 Task: Select the none.
Action: Mouse moved to (1134, 28)
Screenshot: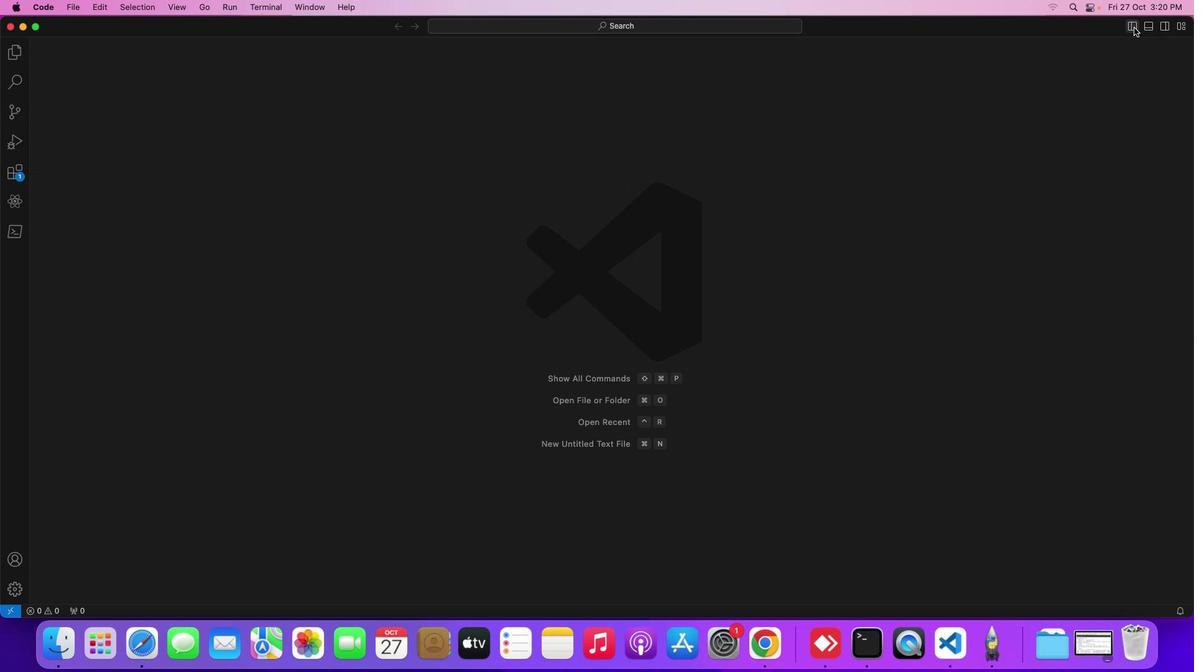 
Action: Mouse pressed left at (1134, 28)
Screenshot: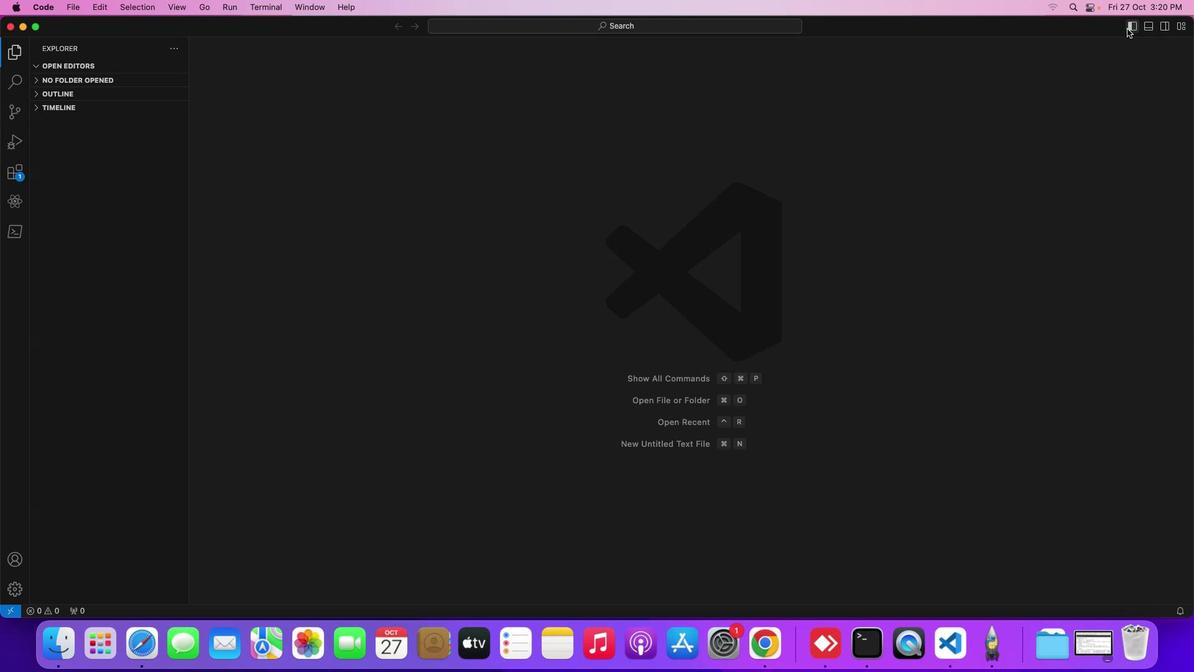 
Action: Mouse moved to (13, 172)
Screenshot: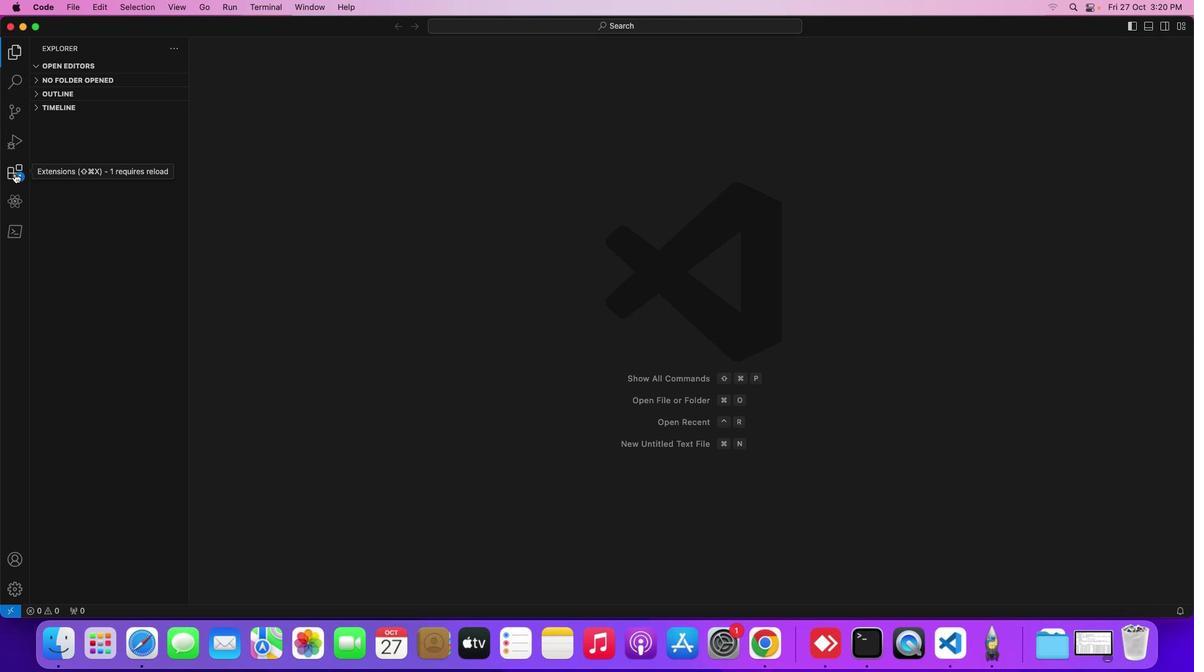 
Action: Mouse pressed left at (13, 172)
Screenshot: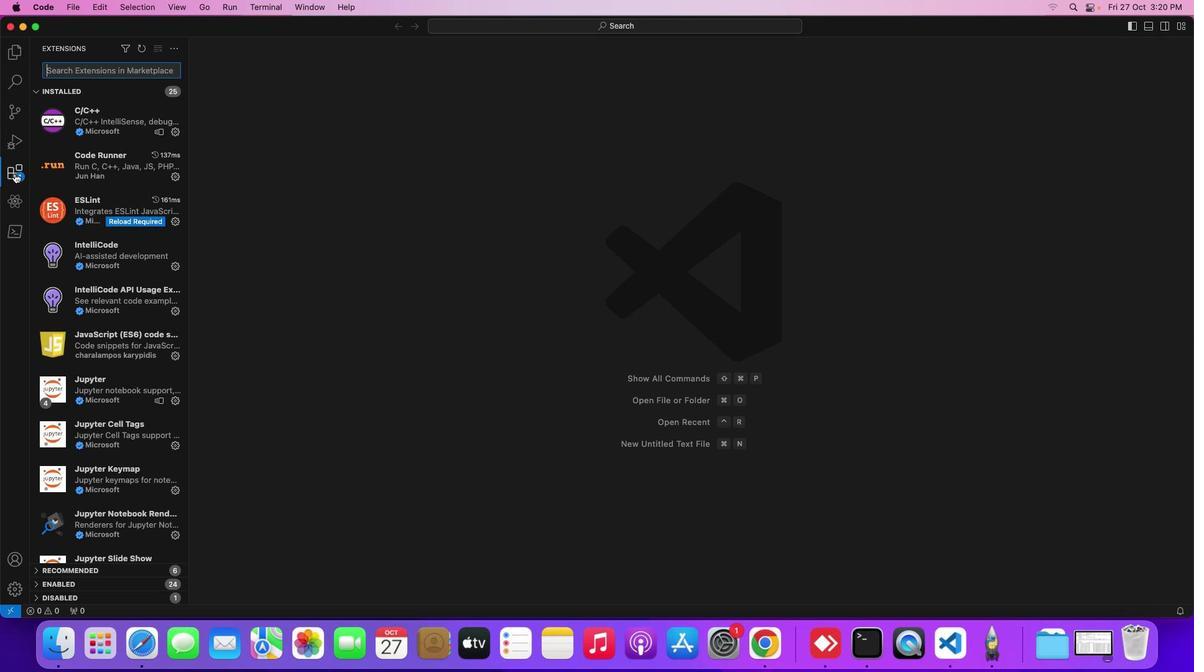 
Action: Mouse moved to (176, 48)
Screenshot: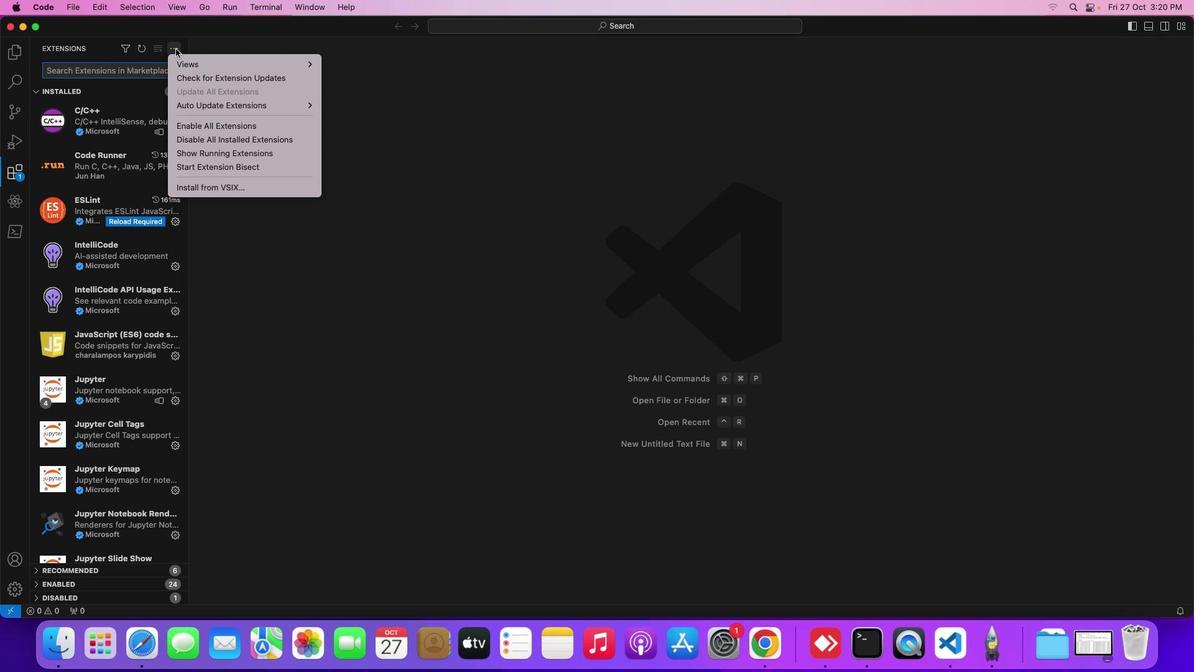 
Action: Mouse pressed left at (176, 48)
Screenshot: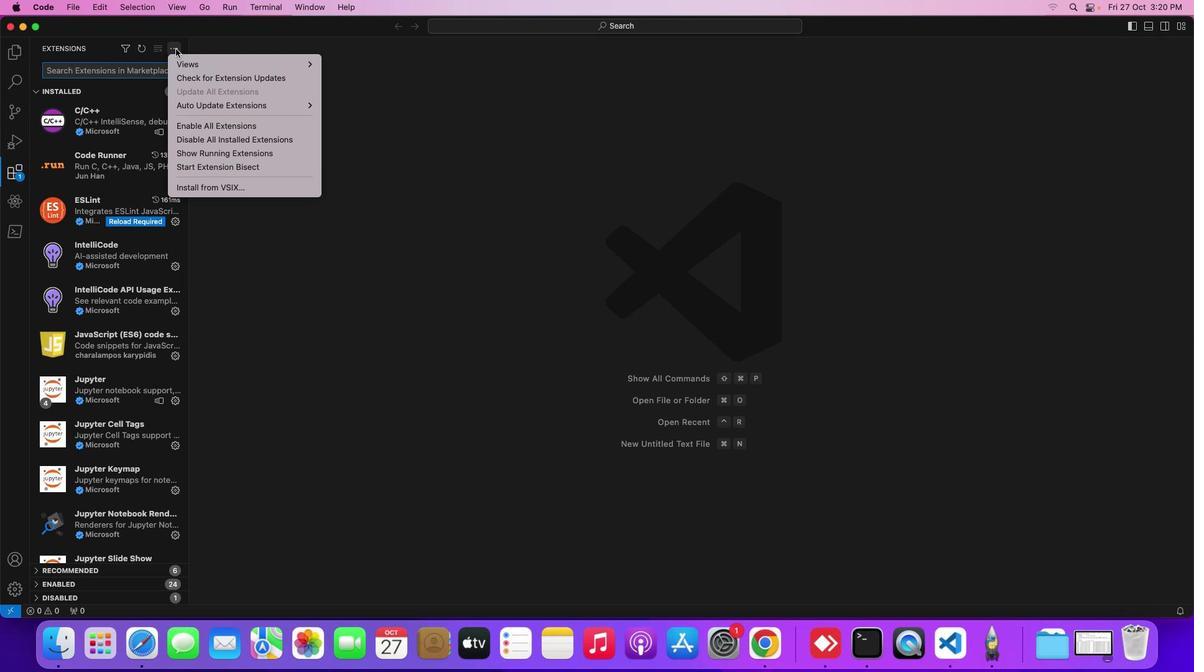 
Action: Mouse moved to (221, 103)
Screenshot: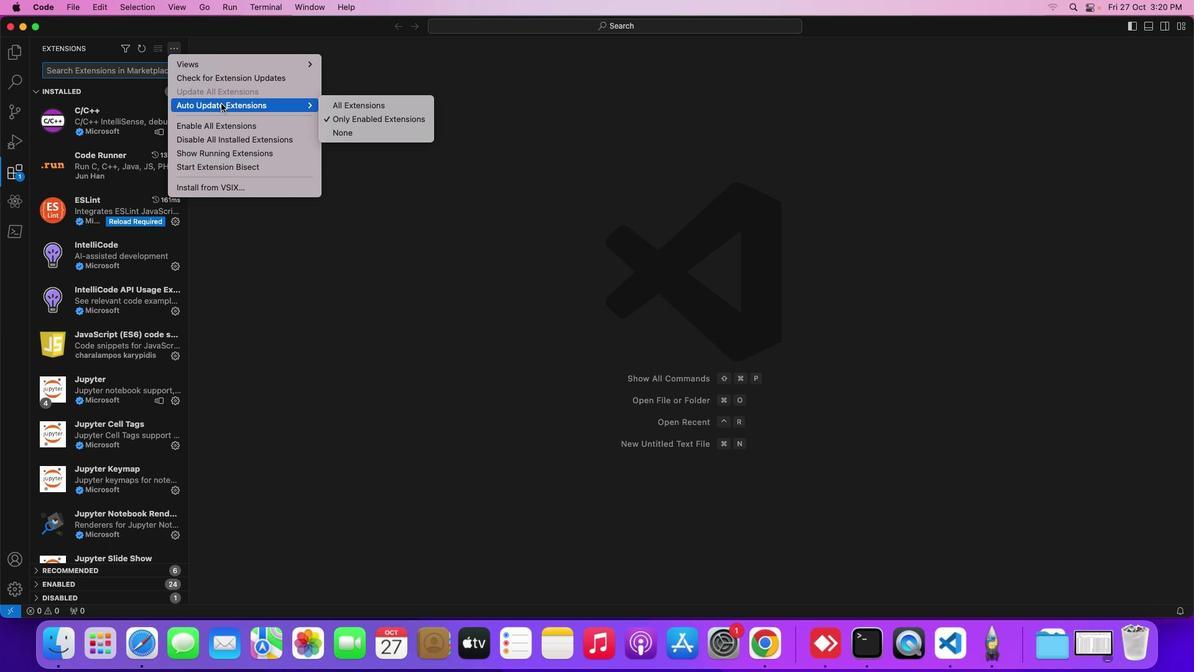 
Action: Mouse pressed left at (221, 103)
Screenshot: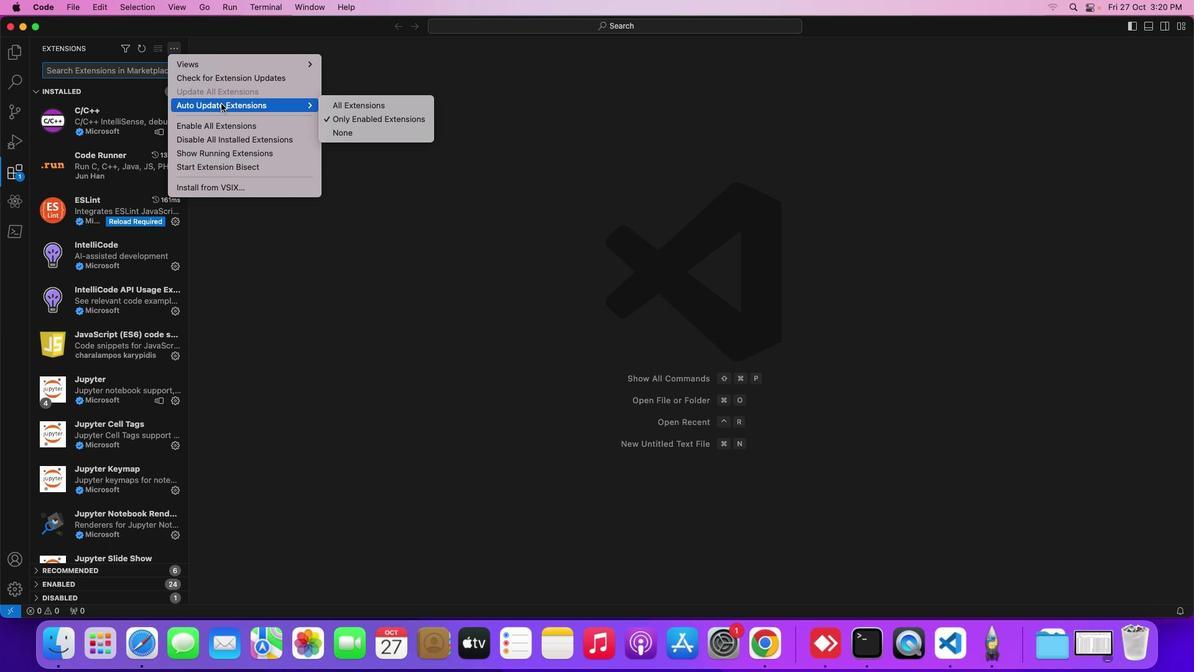 
Action: Mouse moved to (358, 131)
Screenshot: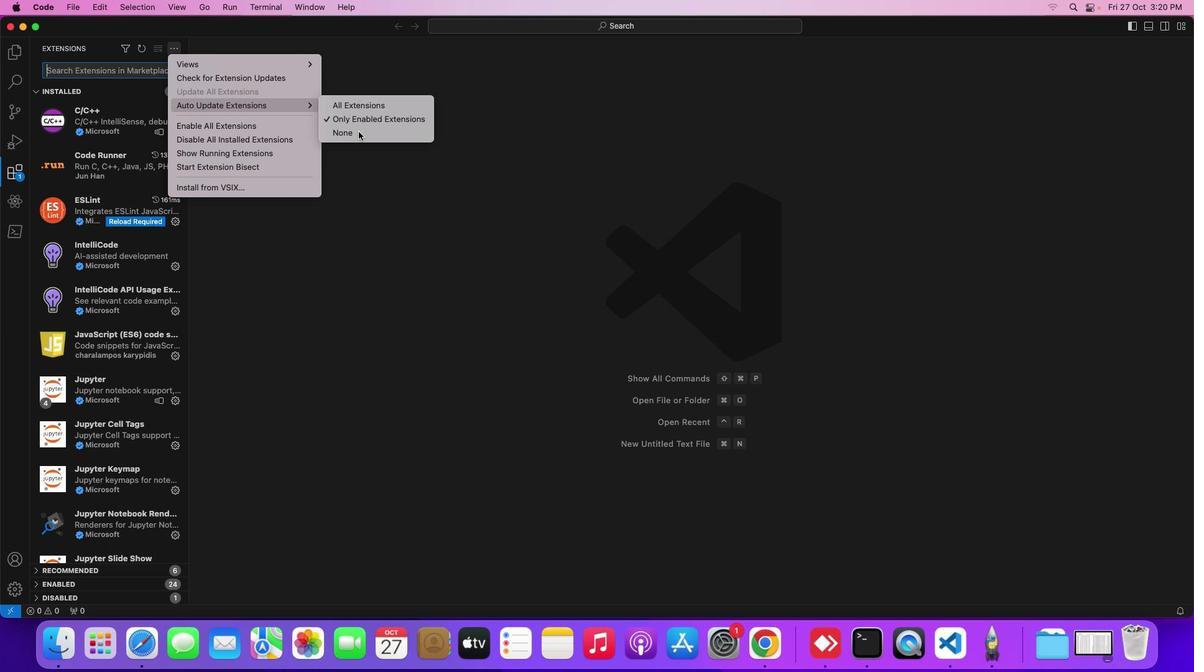 
Action: Mouse pressed left at (358, 131)
Screenshot: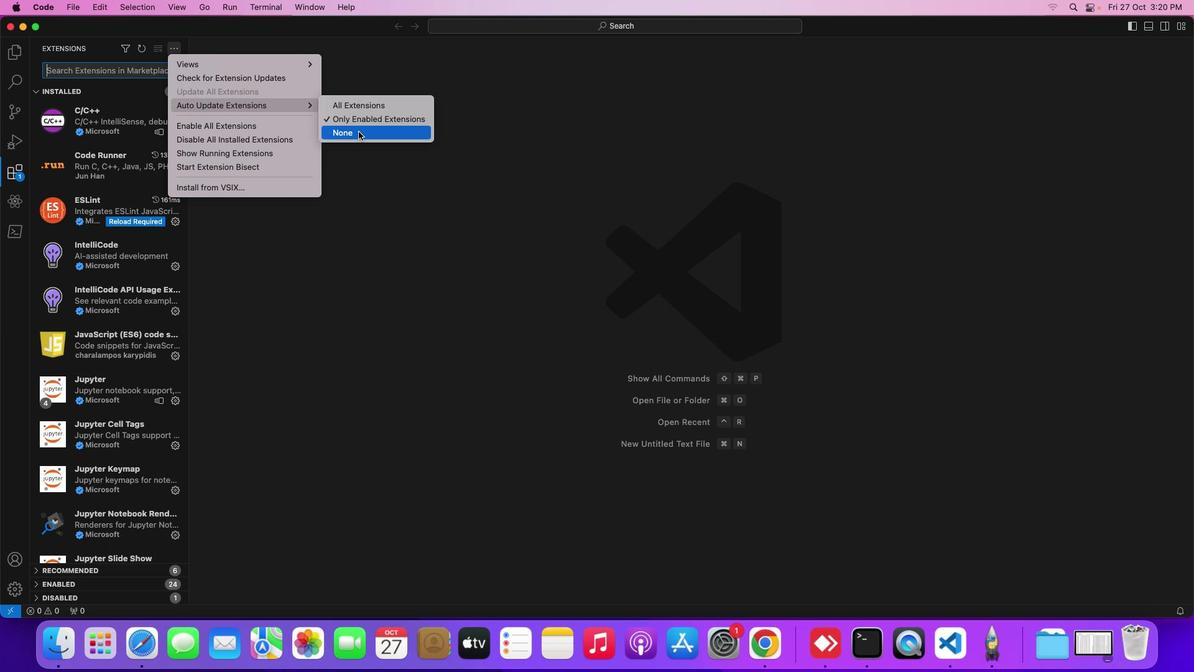 
Action: Mouse moved to (593, 127)
Screenshot: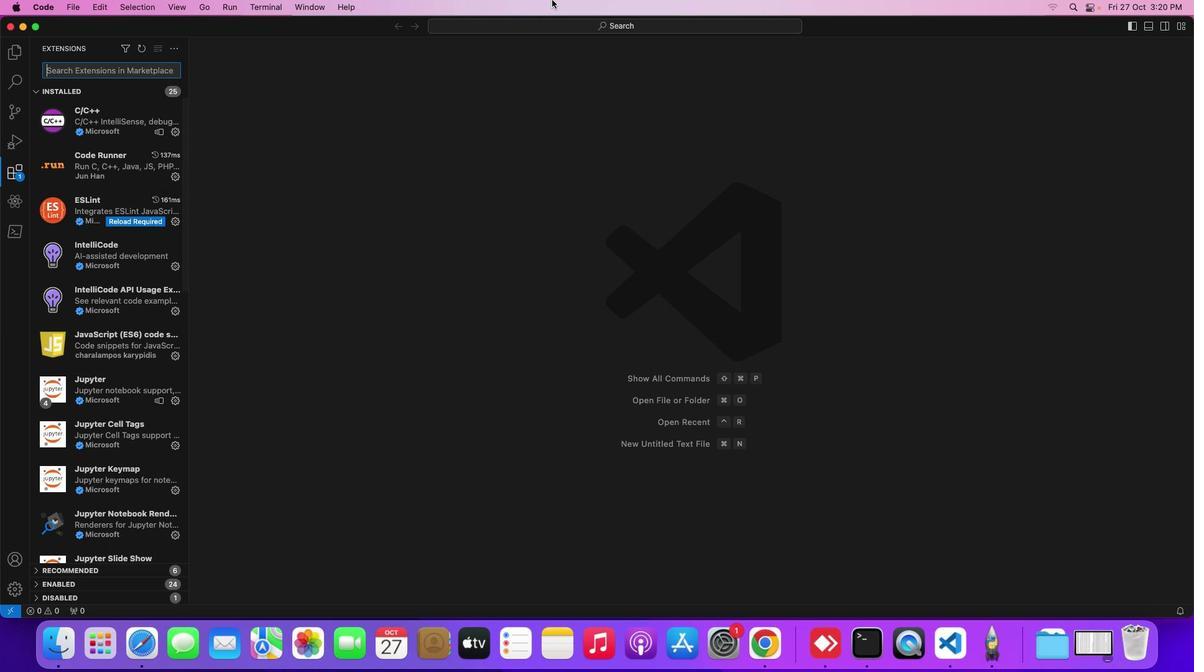 
